 Task: For heading Arial Rounded MT Bold with Underline.  font size for heading26,  'Change the font style of data to'Browallia New.  and font size to 18,  Change the alignment of both headline & data to Align middle & Align Text left.  In the sheet  FinMetrics templatesbook
Action: Mouse moved to (854, 106)
Screenshot: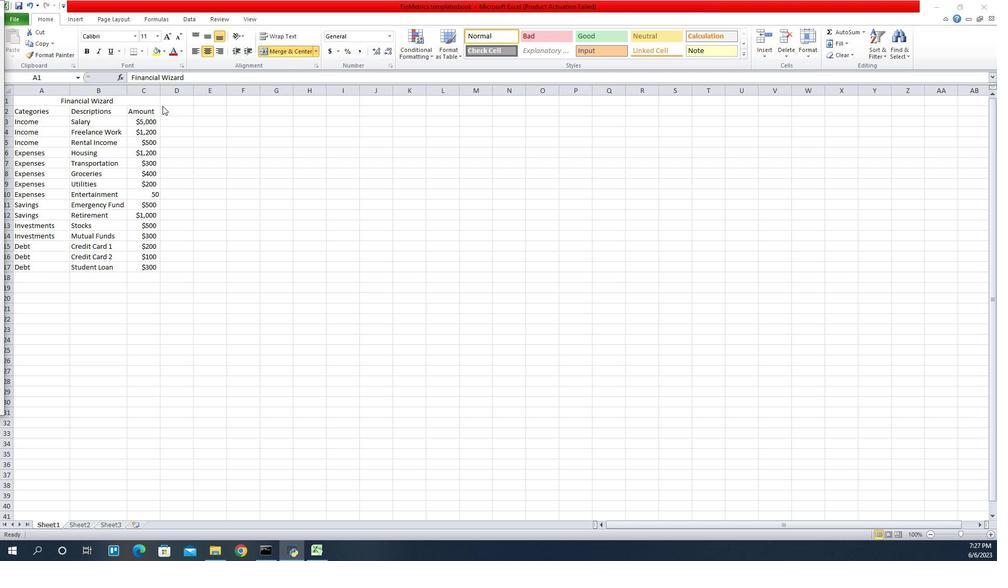 
Action: Mouse pressed left at (854, 106)
Screenshot: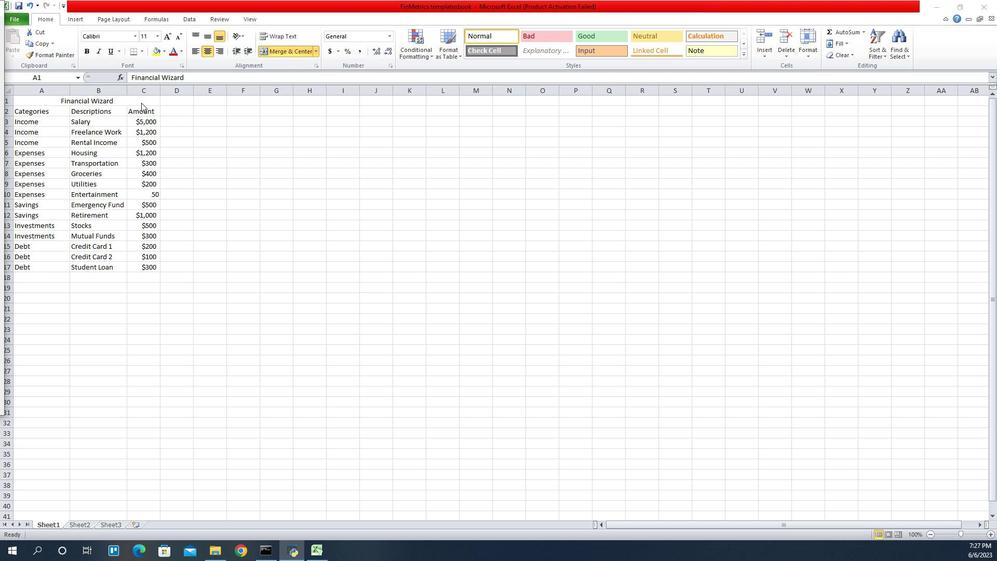 
Action: Mouse moved to (847, 36)
Screenshot: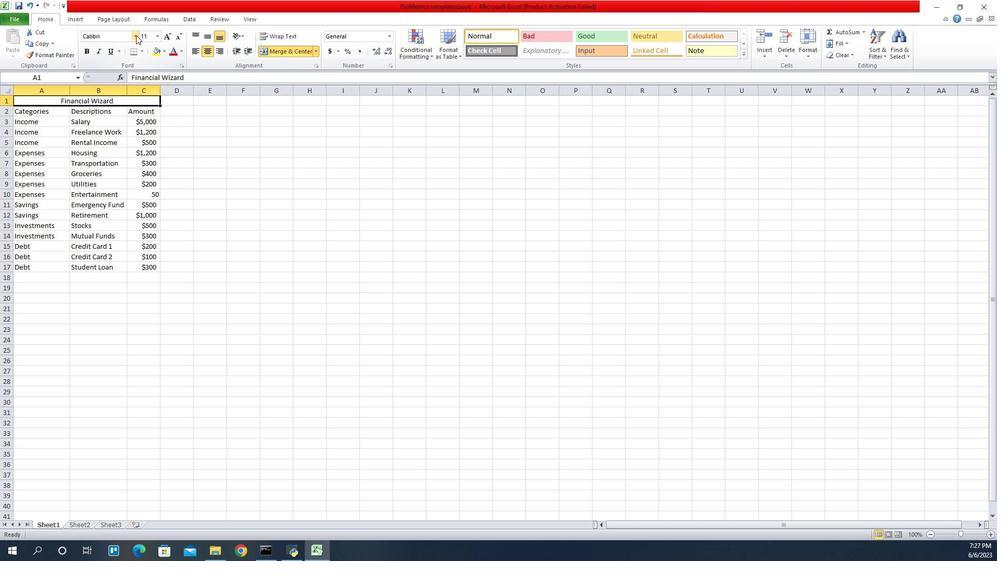 
Action: Mouse pressed left at (847, 36)
Screenshot: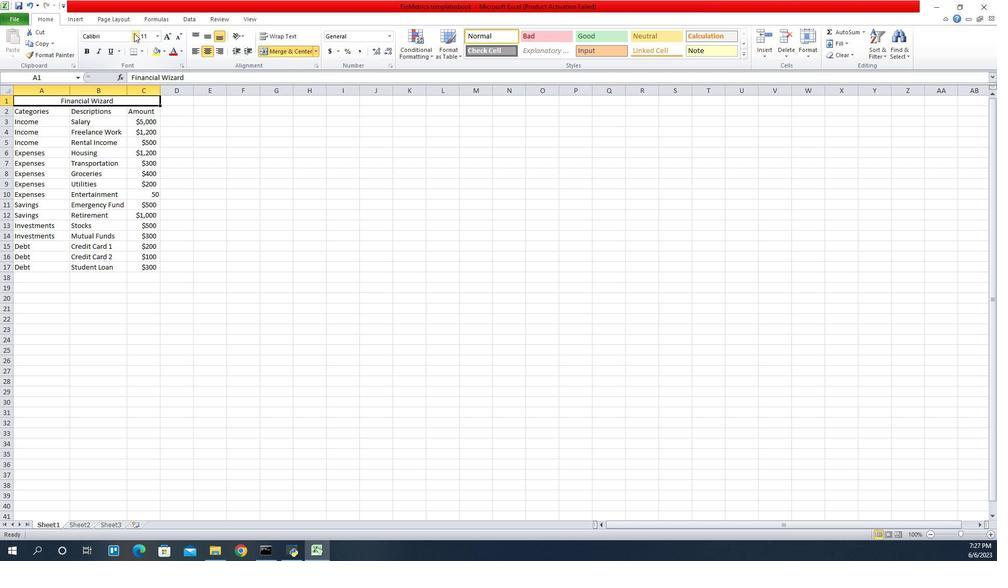 
Action: Mouse moved to (839, 160)
Screenshot: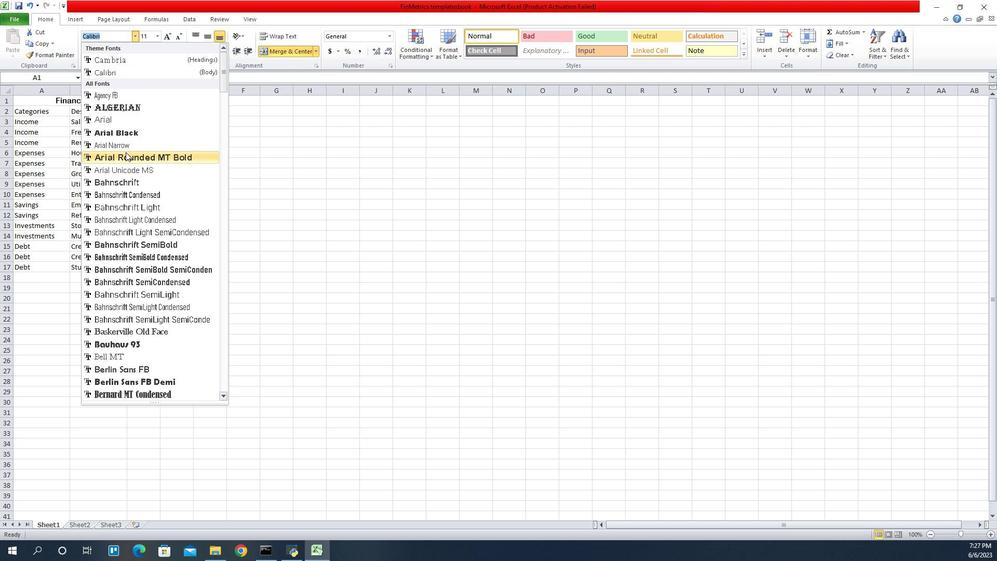 
Action: Mouse pressed left at (839, 160)
Screenshot: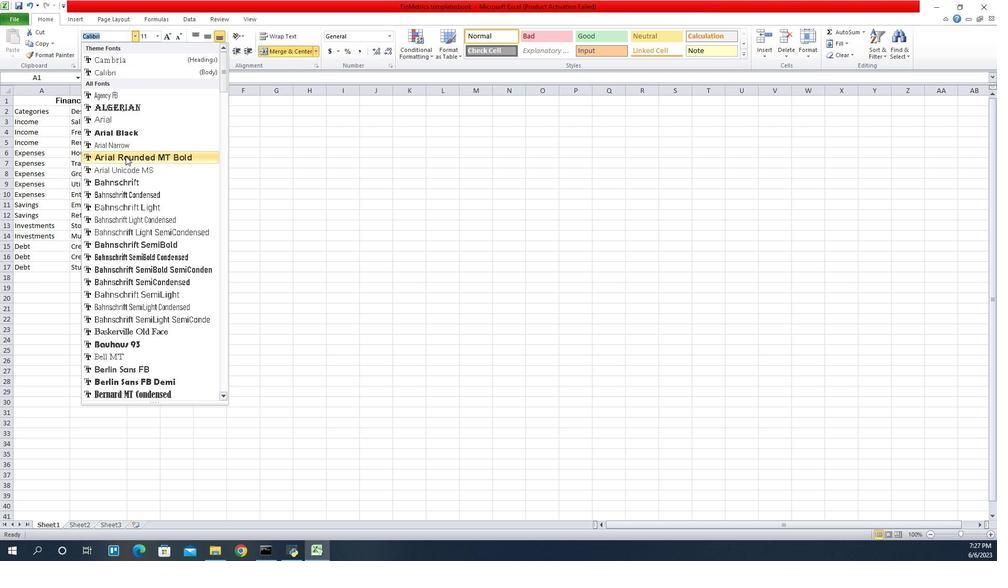 
Action: Mouse moved to (825, 55)
Screenshot: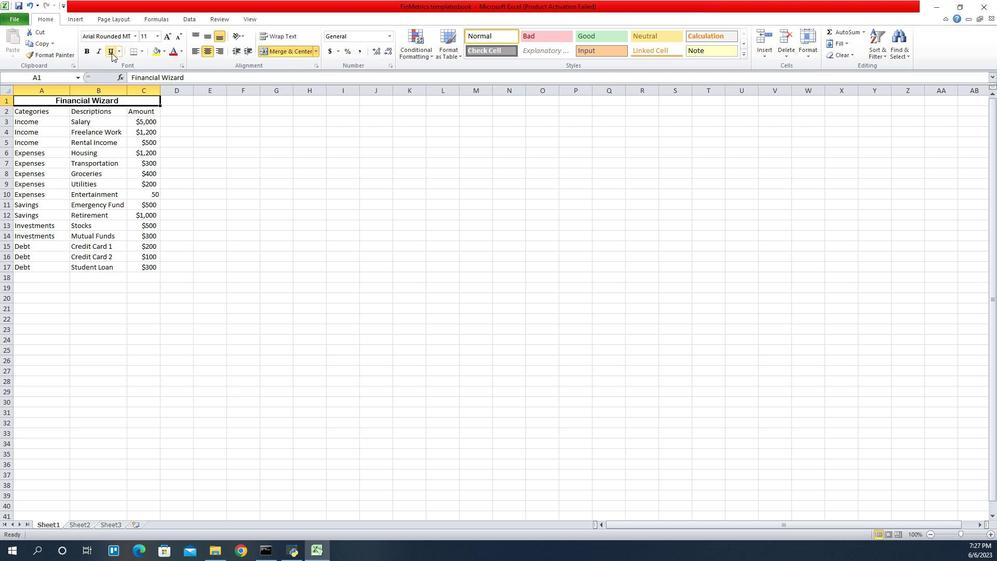
Action: Mouse pressed left at (825, 55)
Screenshot: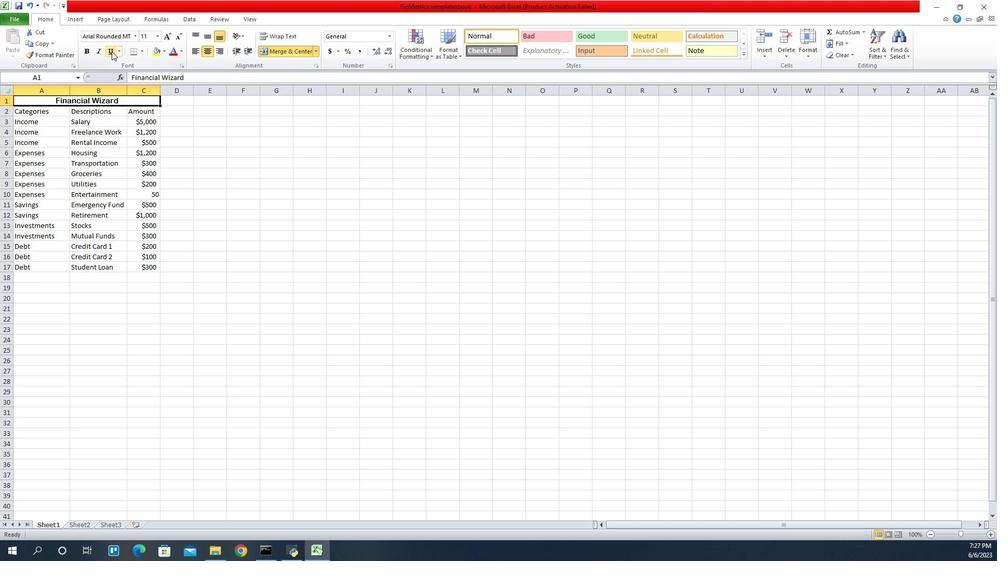 
Action: Mouse moved to (870, 38)
Screenshot: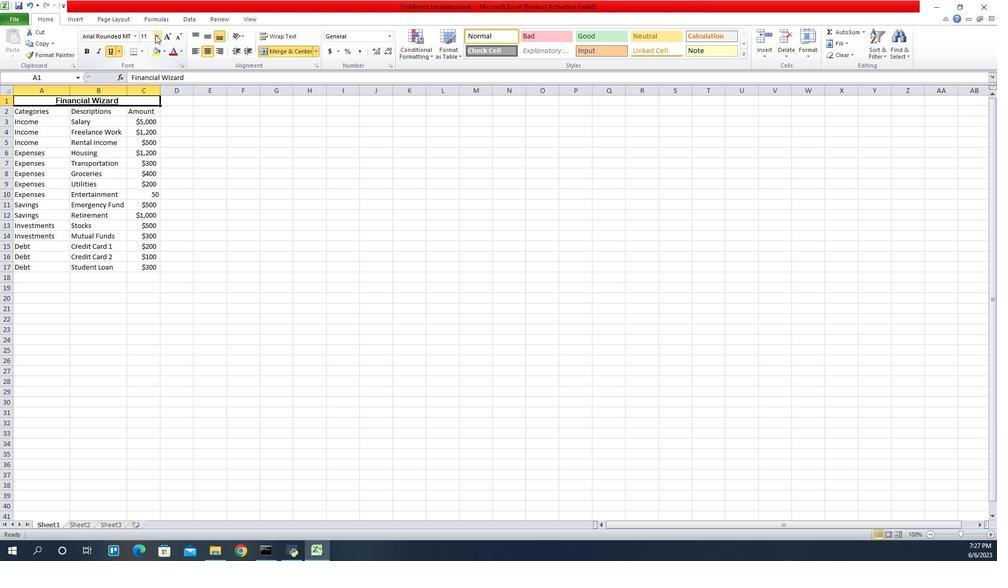 
Action: Mouse pressed left at (870, 38)
Screenshot: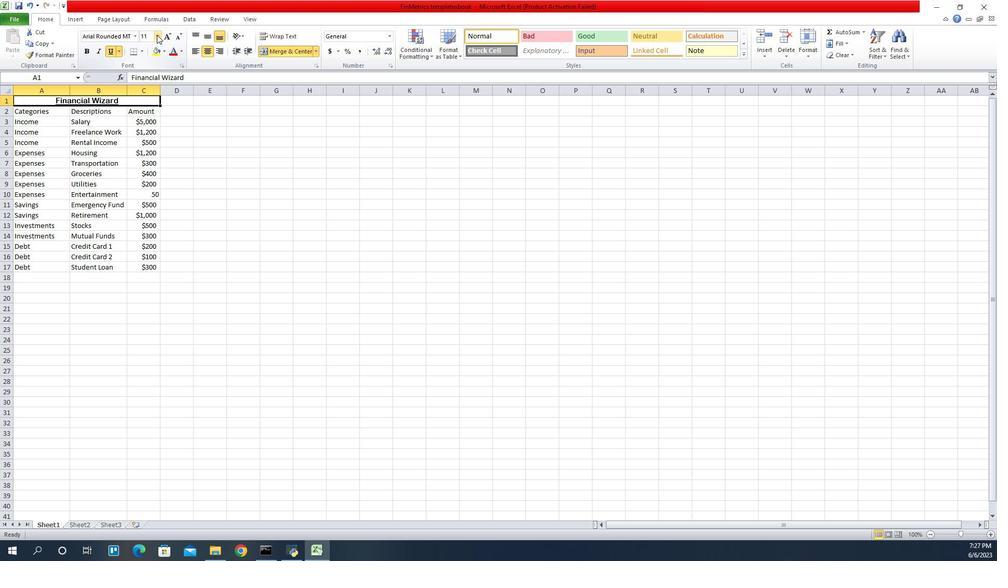 
Action: Mouse moved to (862, 144)
Screenshot: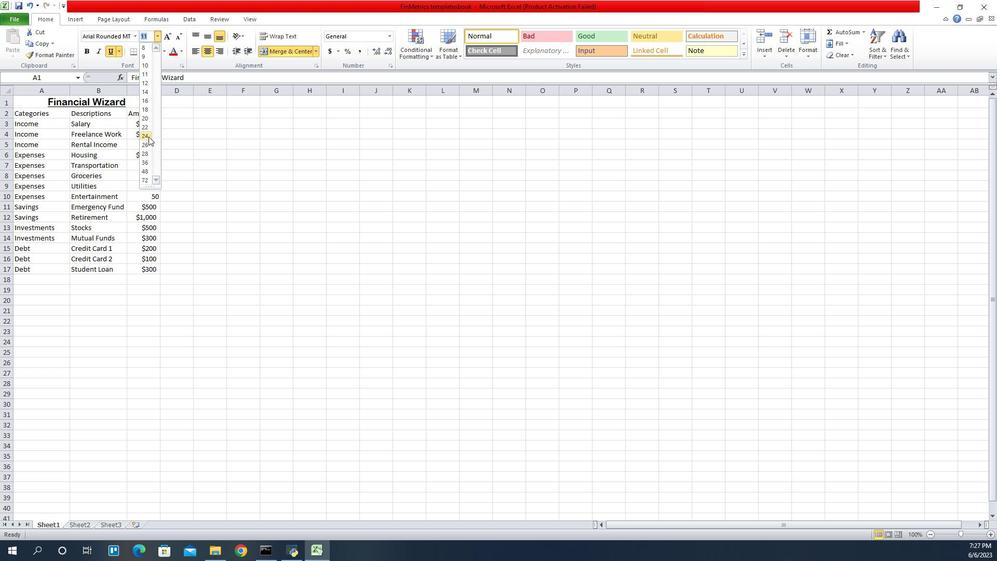 
Action: Mouse pressed left at (862, 144)
Screenshot: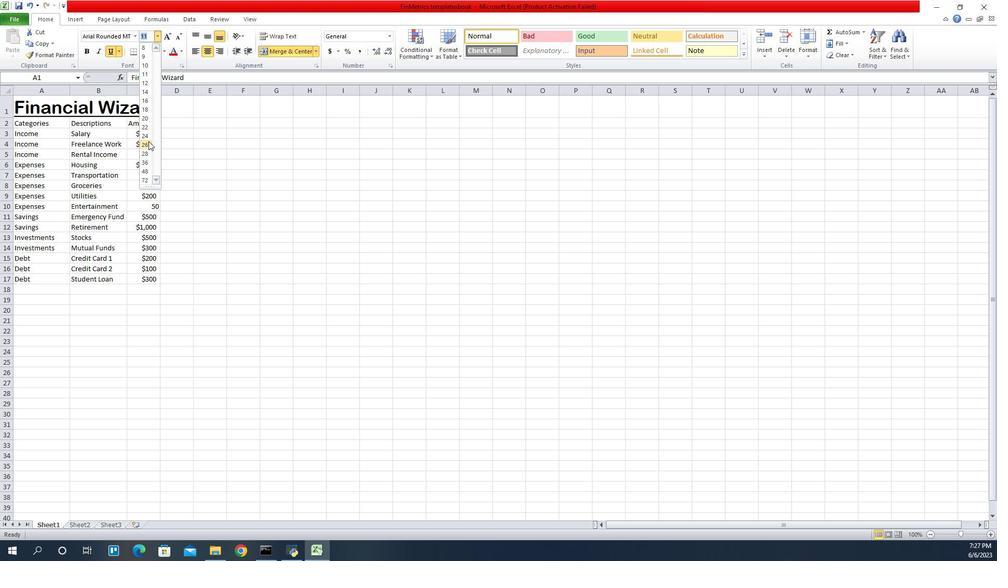 
Action: Mouse moved to (753, 123)
Screenshot: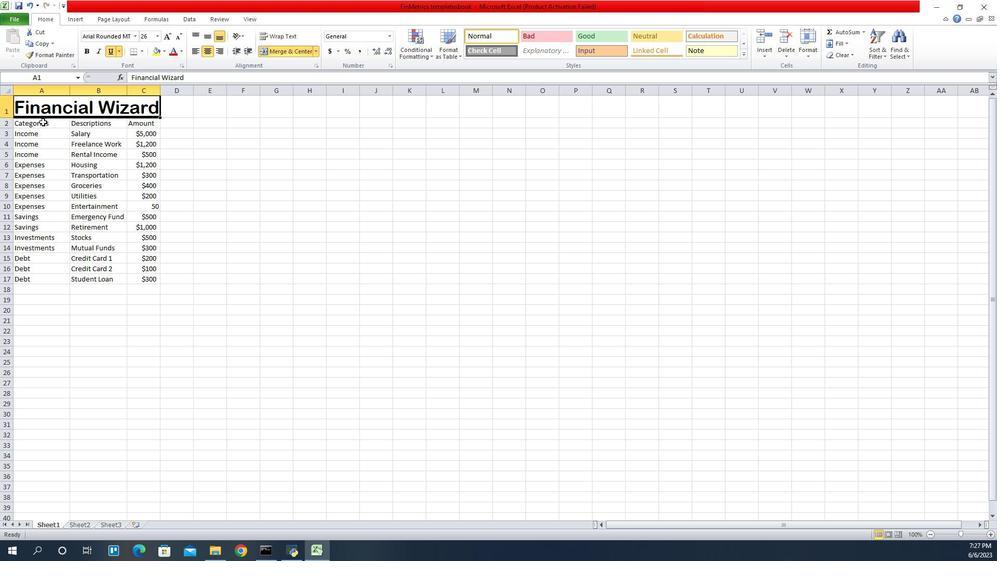 
Action: Mouse pressed left at (753, 123)
Screenshot: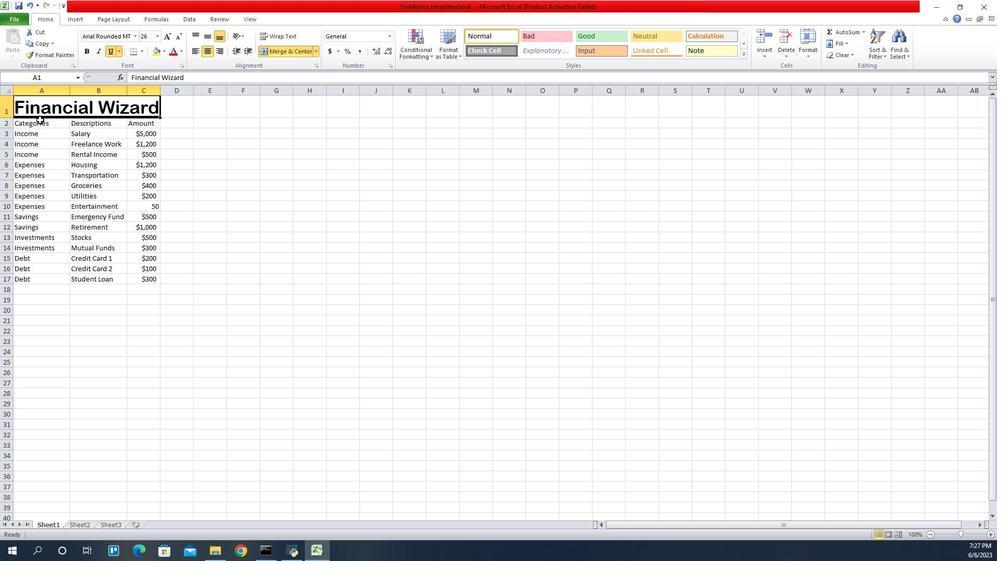 
Action: Mouse moved to (815, 41)
Screenshot: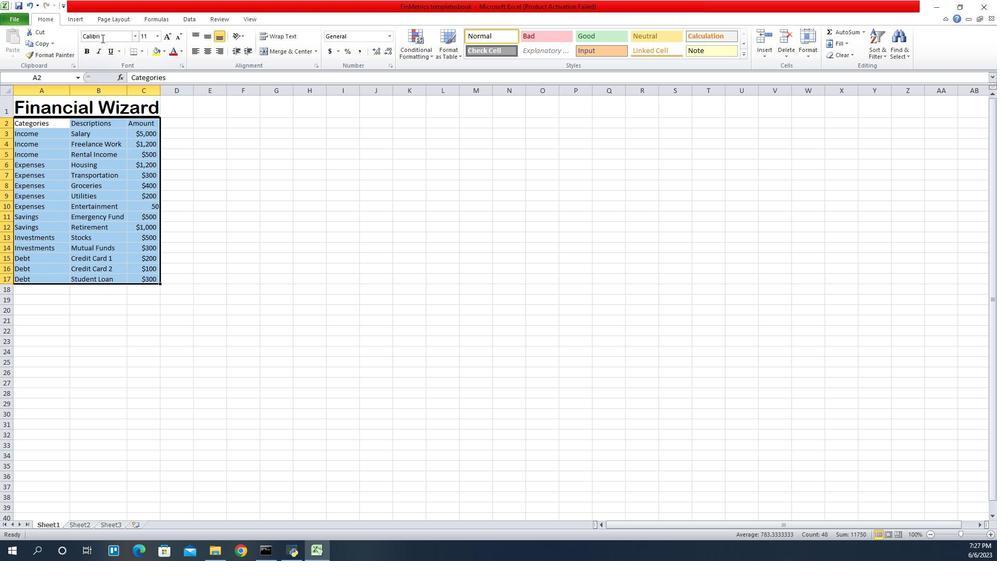 
Action: Mouse pressed left at (815, 41)
Screenshot: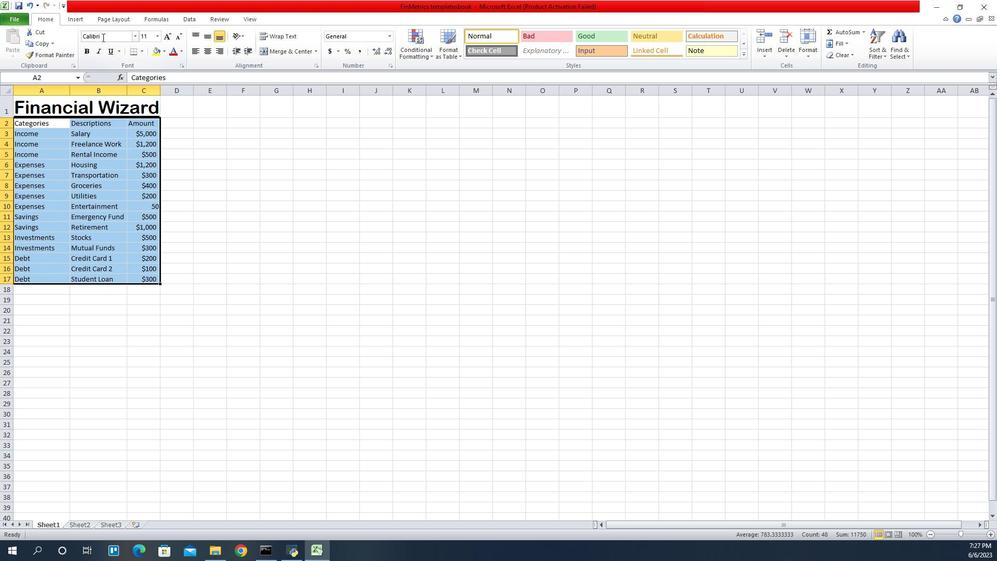
Action: Key pressed <Key.backspace>browallia<Key.space>new<Key.enter>
Screenshot: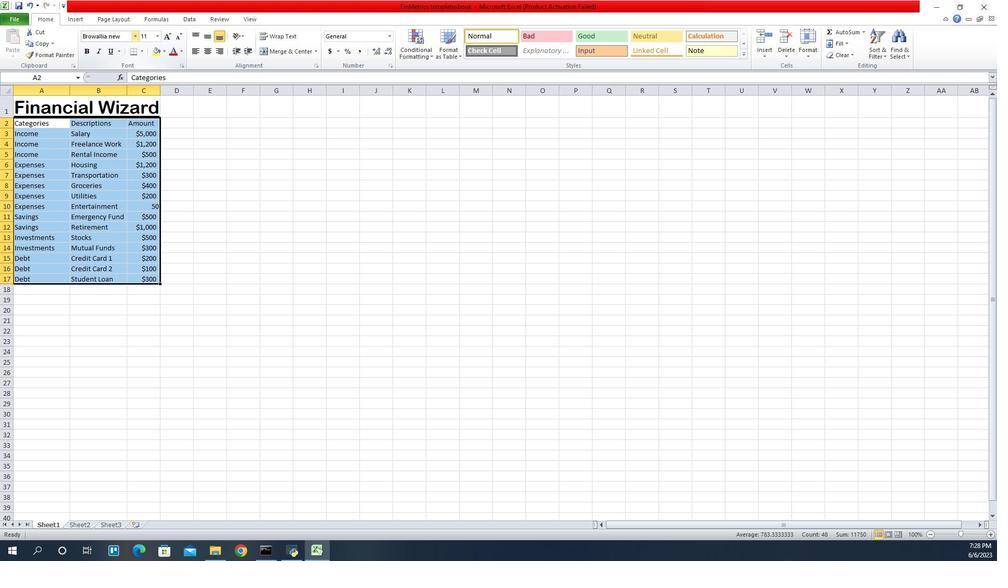 
Action: Mouse moved to (869, 39)
Screenshot: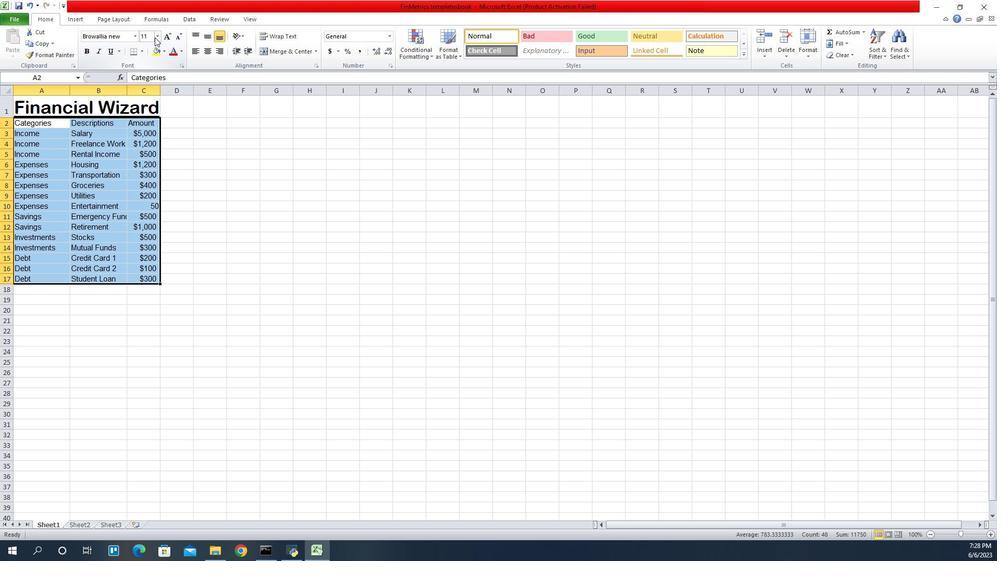 
Action: Mouse pressed left at (869, 39)
Screenshot: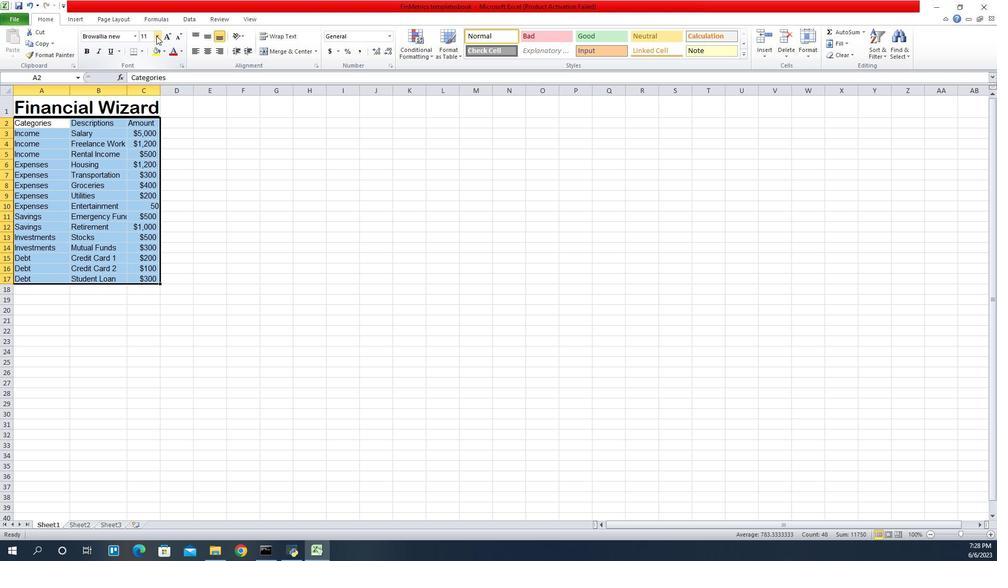 
Action: Mouse moved to (862, 111)
Screenshot: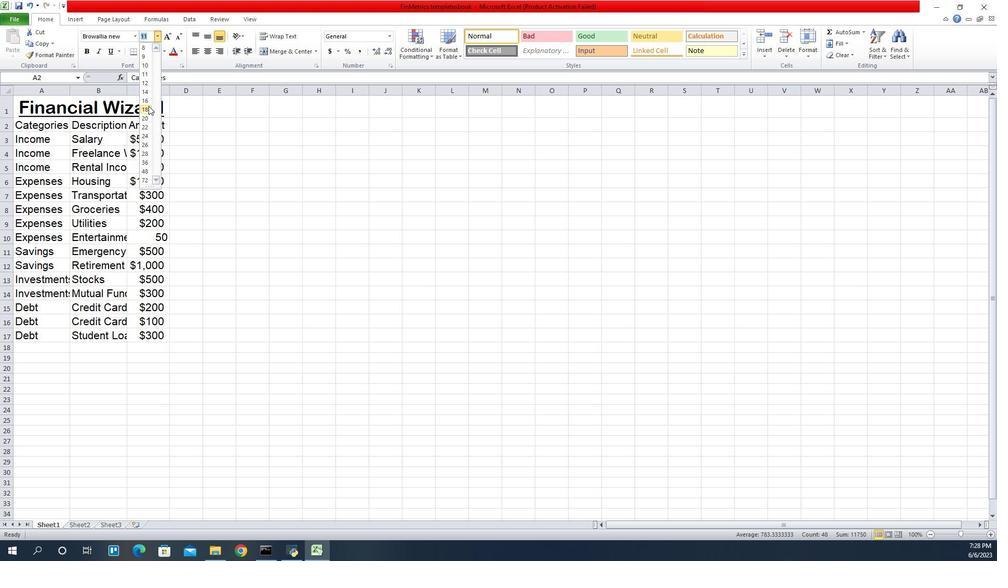 
Action: Mouse pressed left at (862, 111)
Screenshot: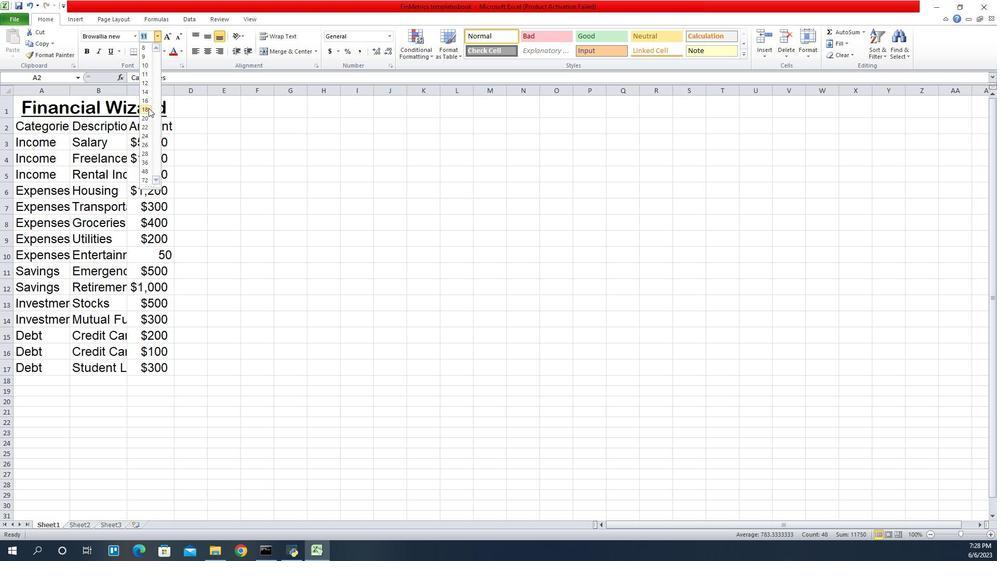 
Action: Mouse moved to (816, 107)
Screenshot: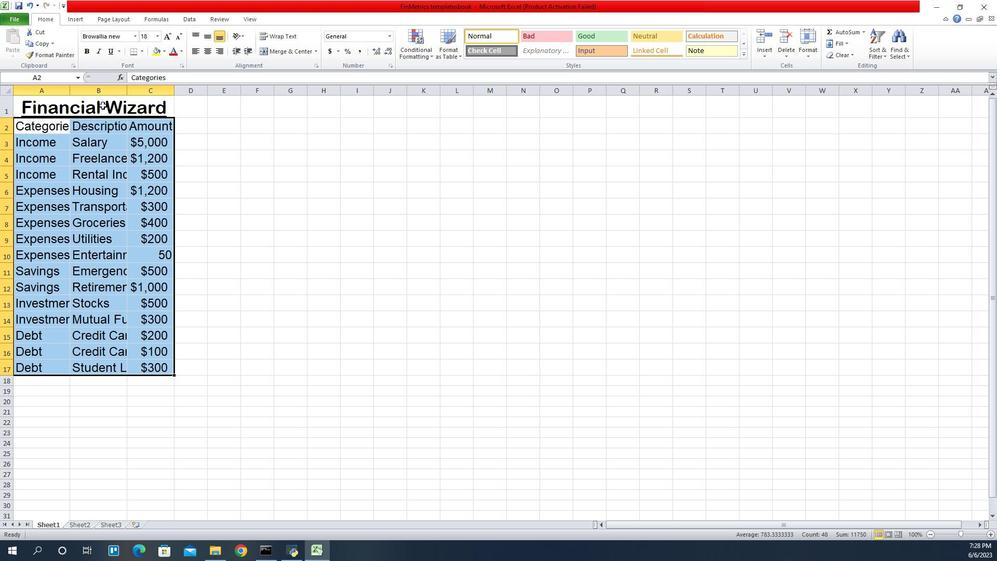 
Action: Mouse pressed left at (816, 107)
Screenshot: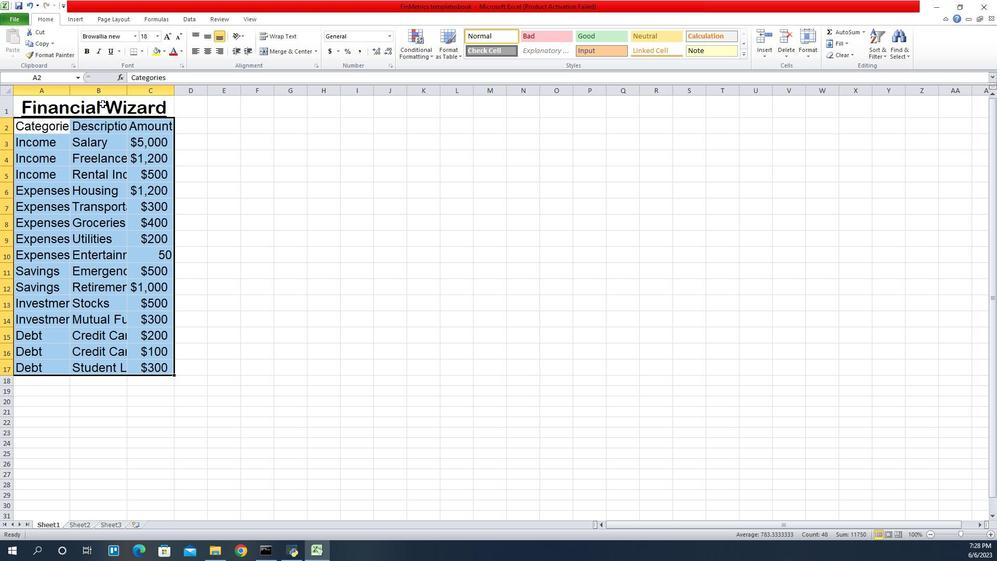 
Action: Mouse moved to (920, 37)
Screenshot: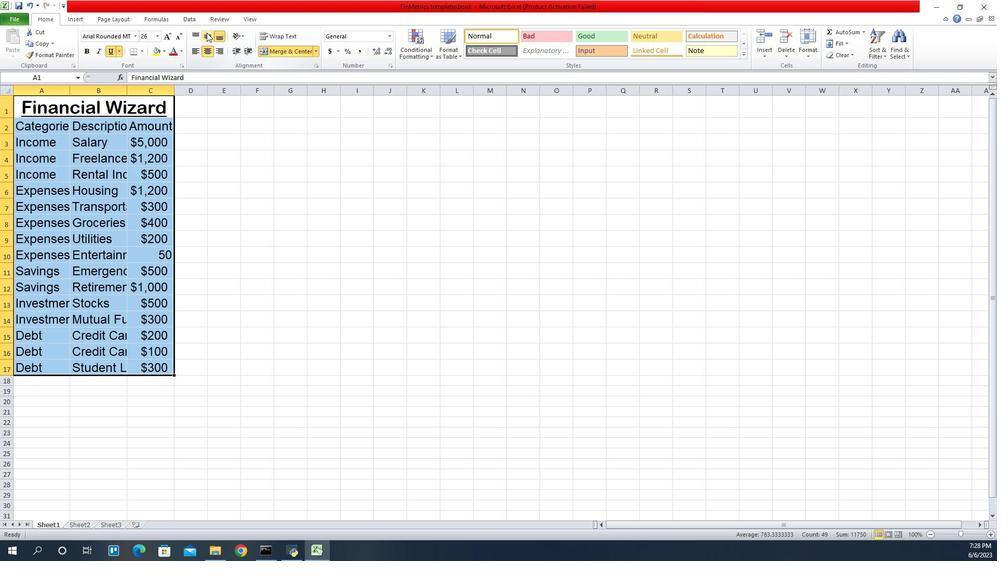
Action: Mouse pressed left at (920, 37)
Screenshot: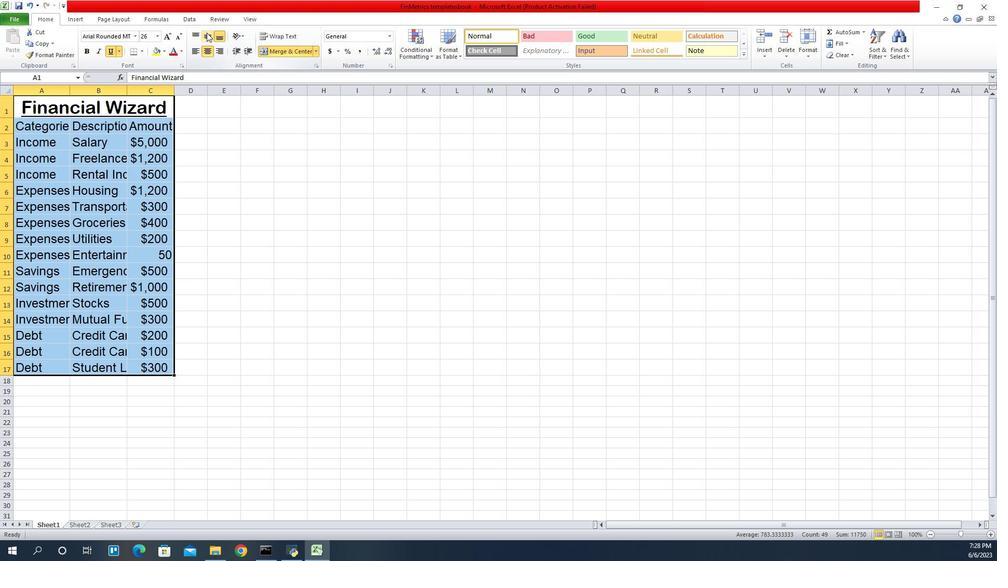 
Action: Mouse moved to (909, 58)
Screenshot: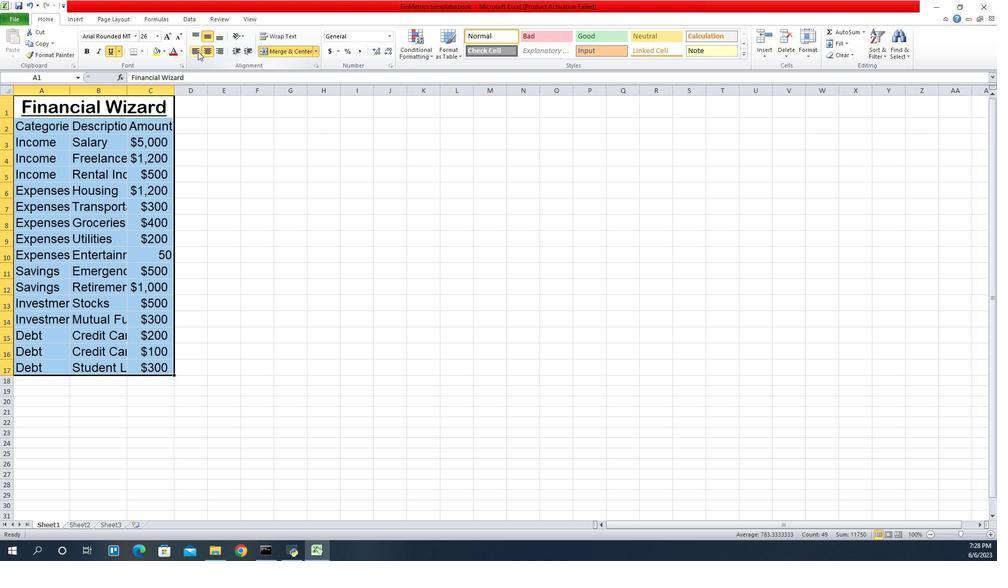 
Action: Mouse pressed left at (909, 58)
Screenshot: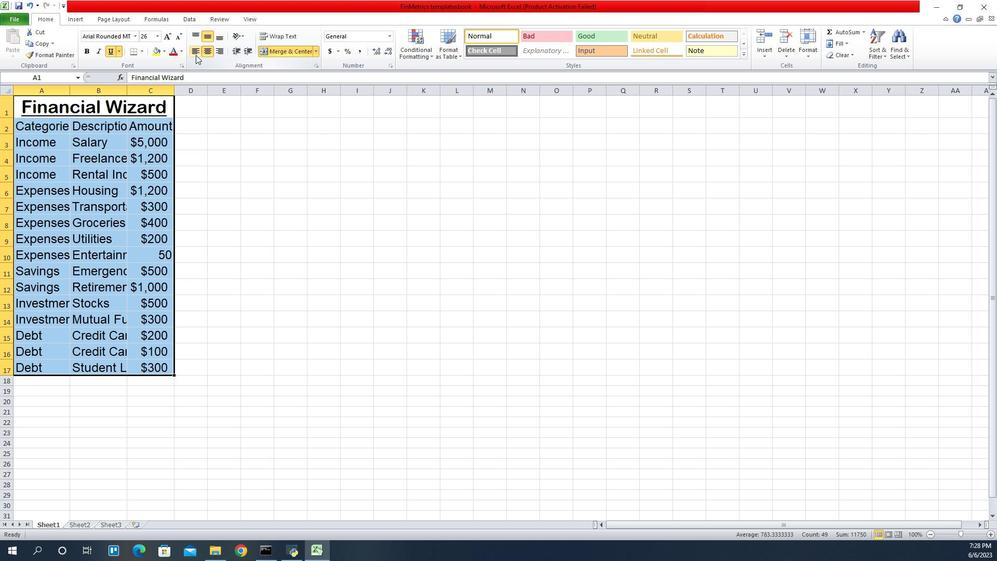 
Action: Mouse moved to (783, 91)
Screenshot: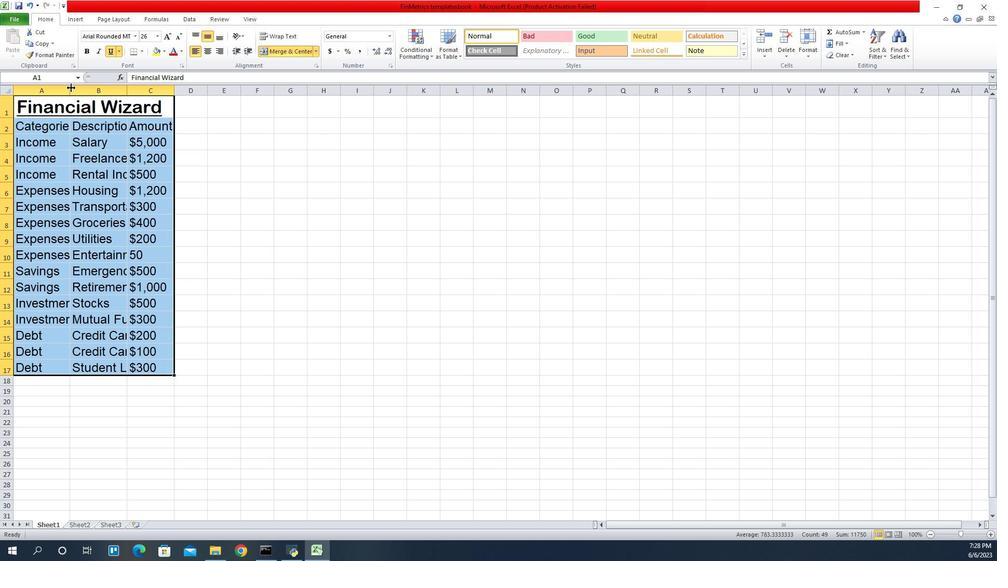 
Action: Mouse pressed left at (783, 91)
Screenshot: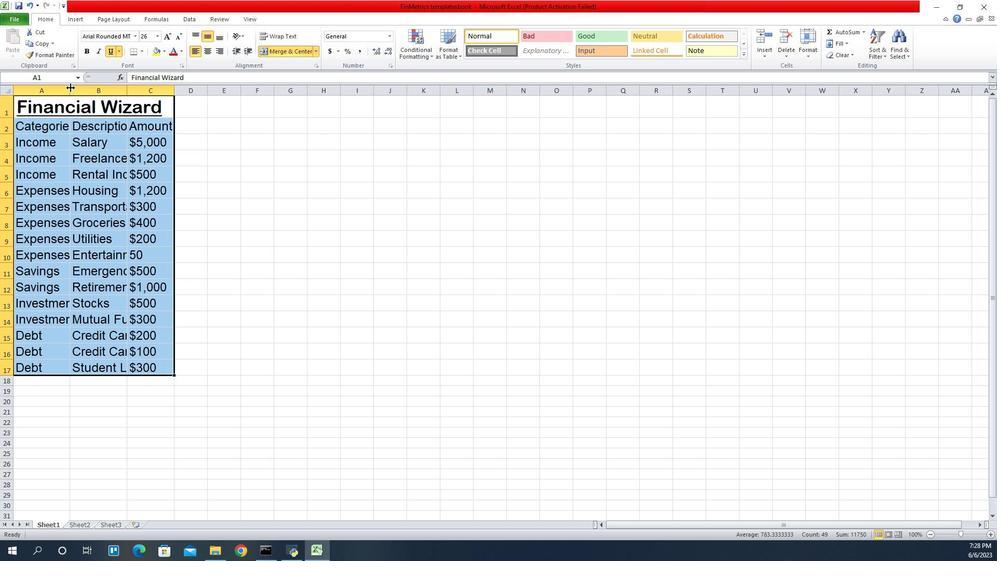 
Action: Mouse moved to (783, 91)
Screenshot: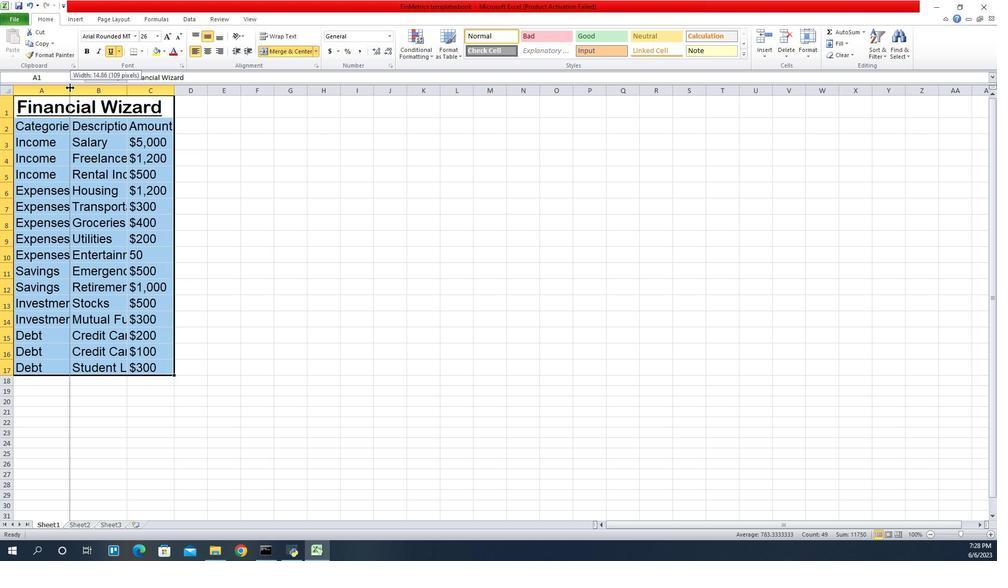 
Action: Mouse pressed left at (783, 91)
Screenshot: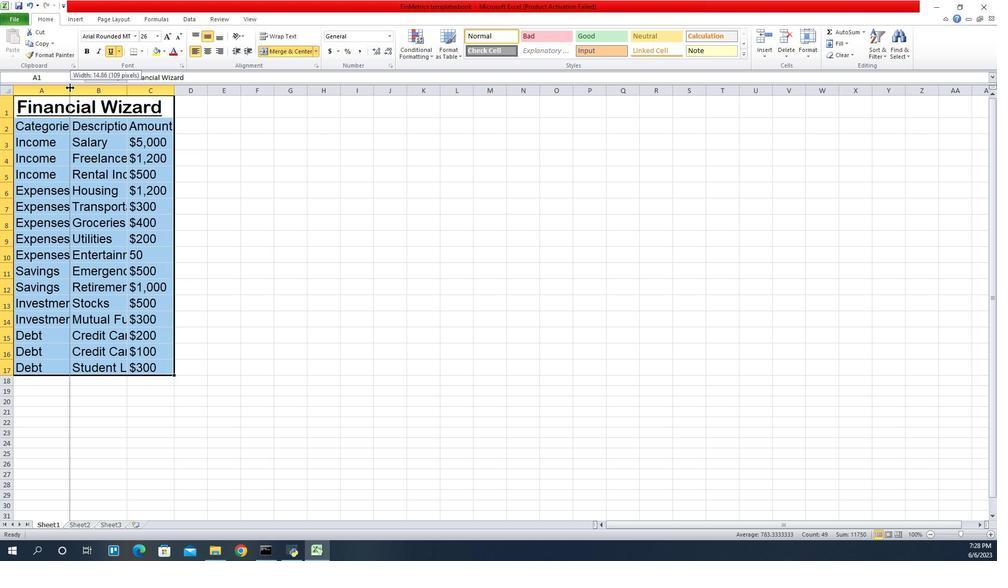 
Action: Mouse moved to (858, 93)
Screenshot: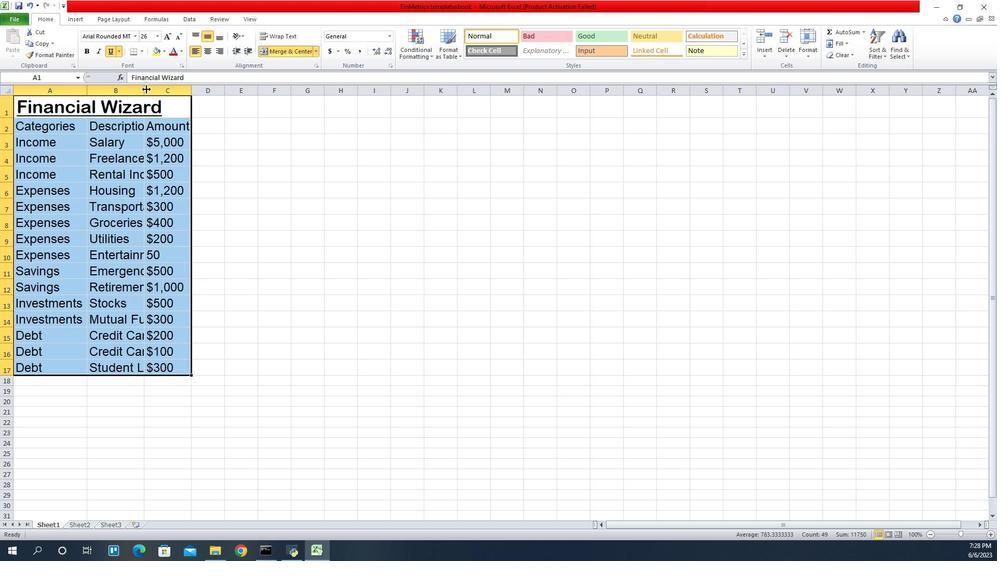 
Action: Mouse pressed left at (858, 93)
Screenshot: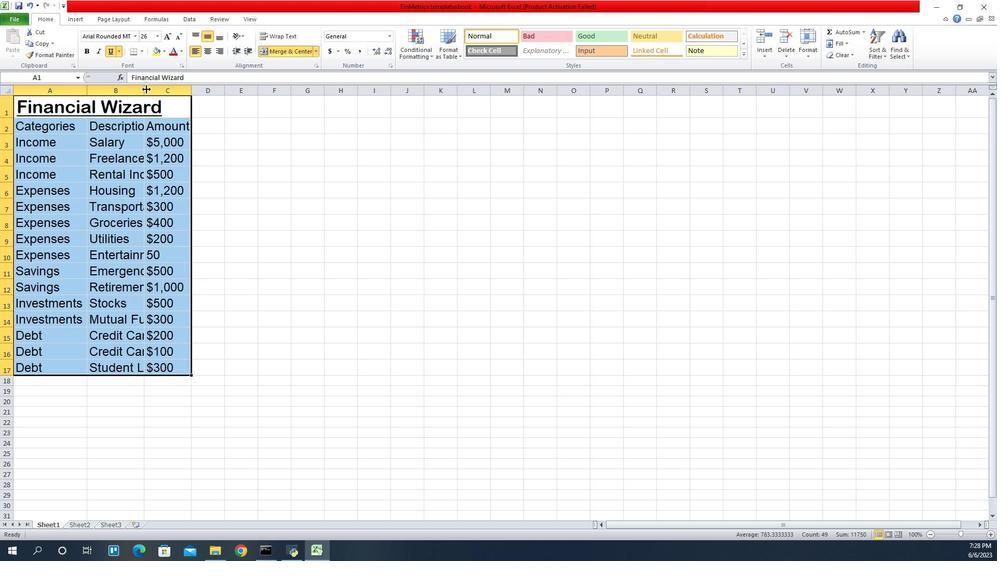 
Action: Mouse moved to (858, 93)
Screenshot: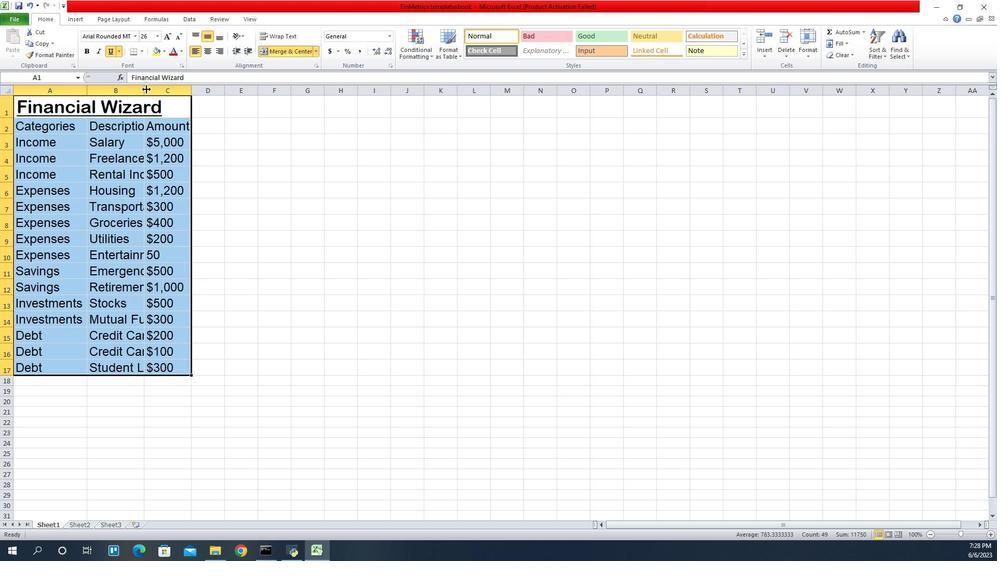 
Action: Mouse pressed left at (858, 93)
Screenshot: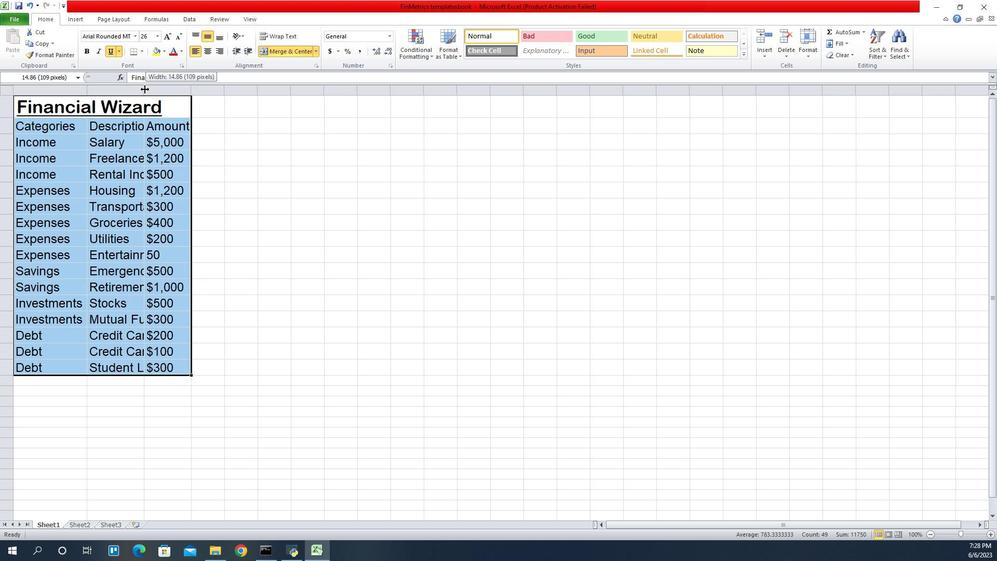 
Action: Mouse moved to (902, 93)
Screenshot: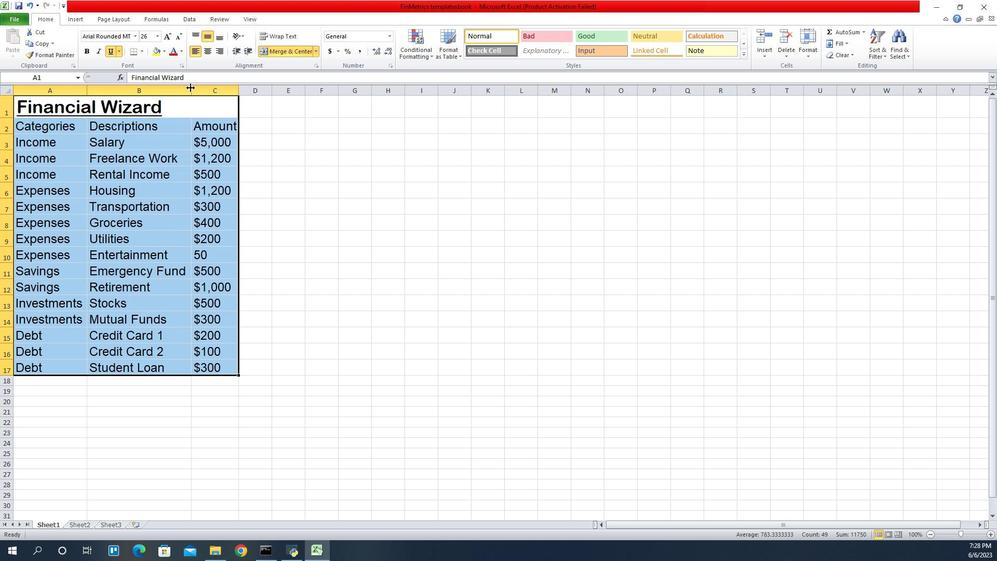 
